 Task: Select format cells if the date is.
Action: Mouse moved to (198, 133)
Screenshot: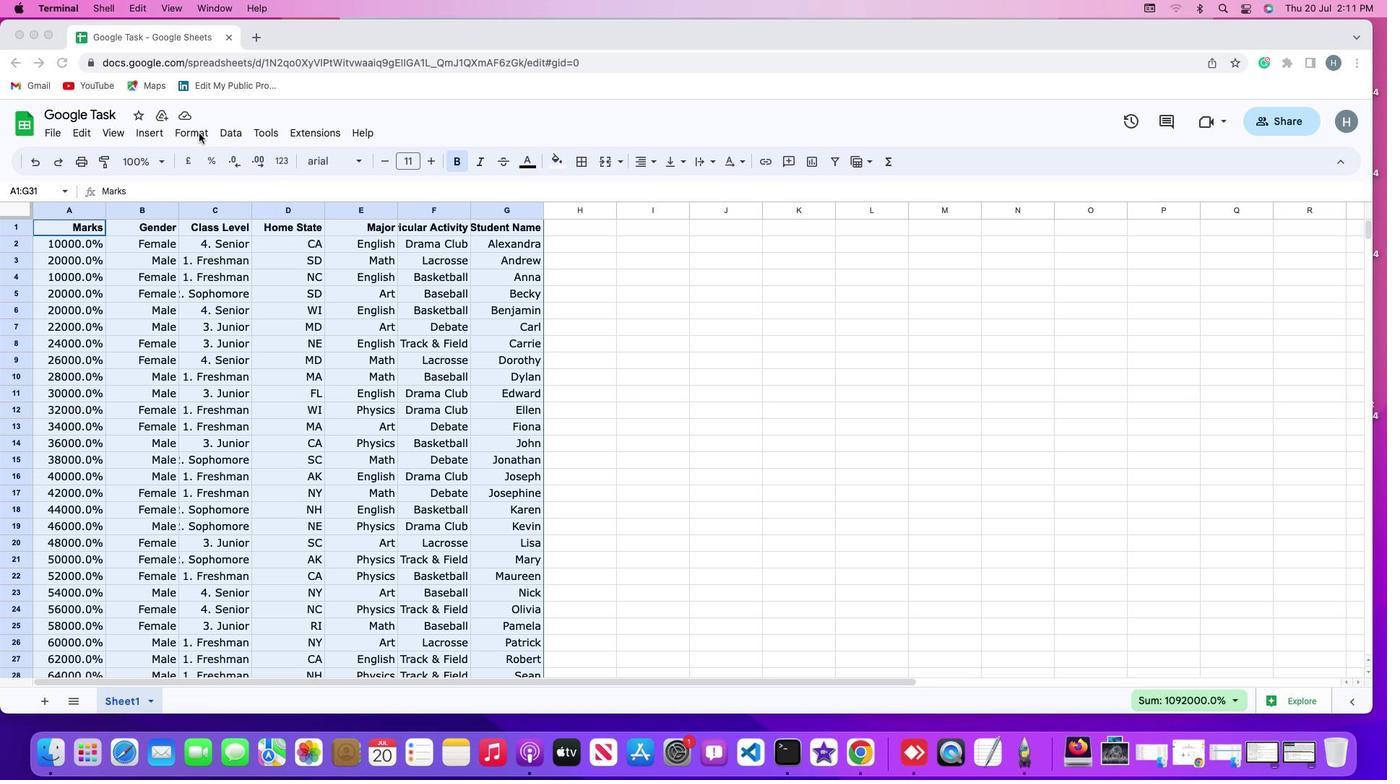 
Action: Mouse pressed left at (198, 133)
Screenshot: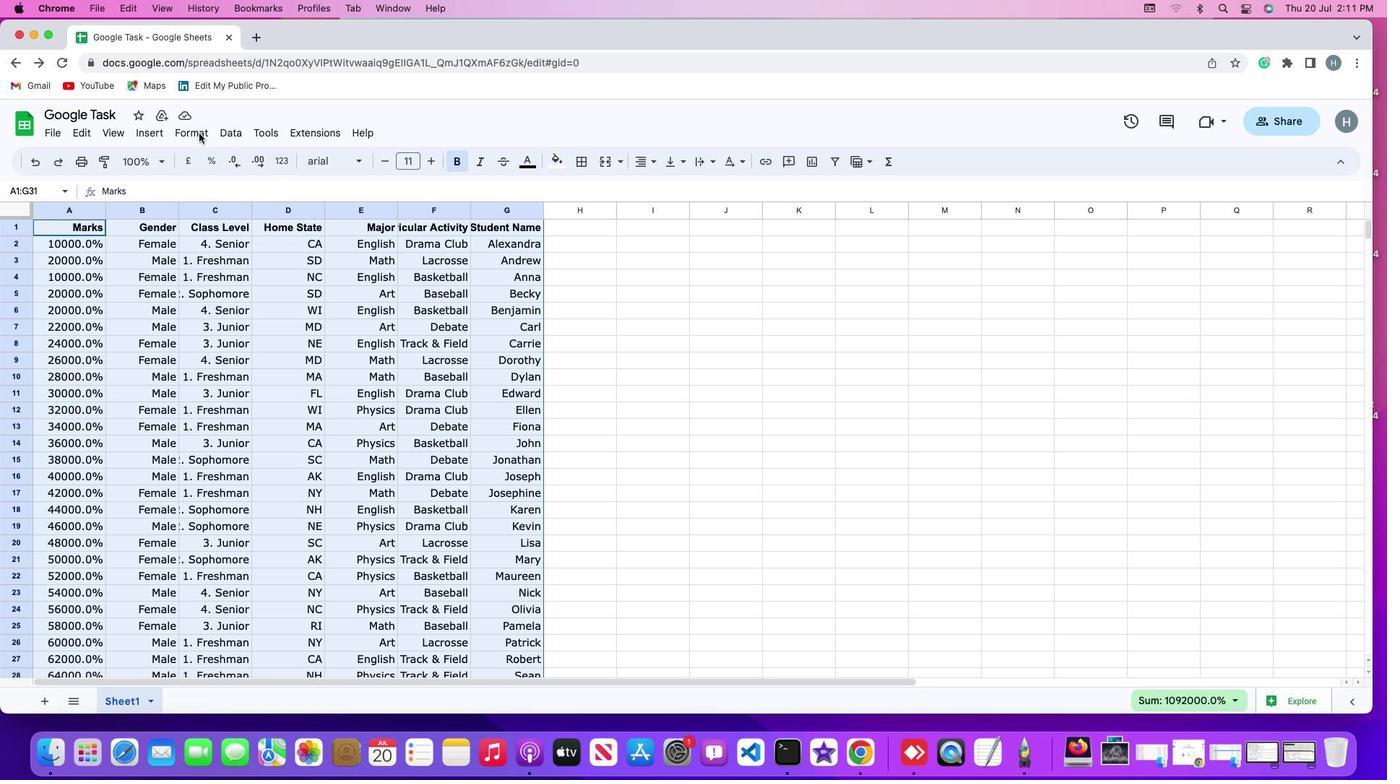
Action: Mouse moved to (192, 130)
Screenshot: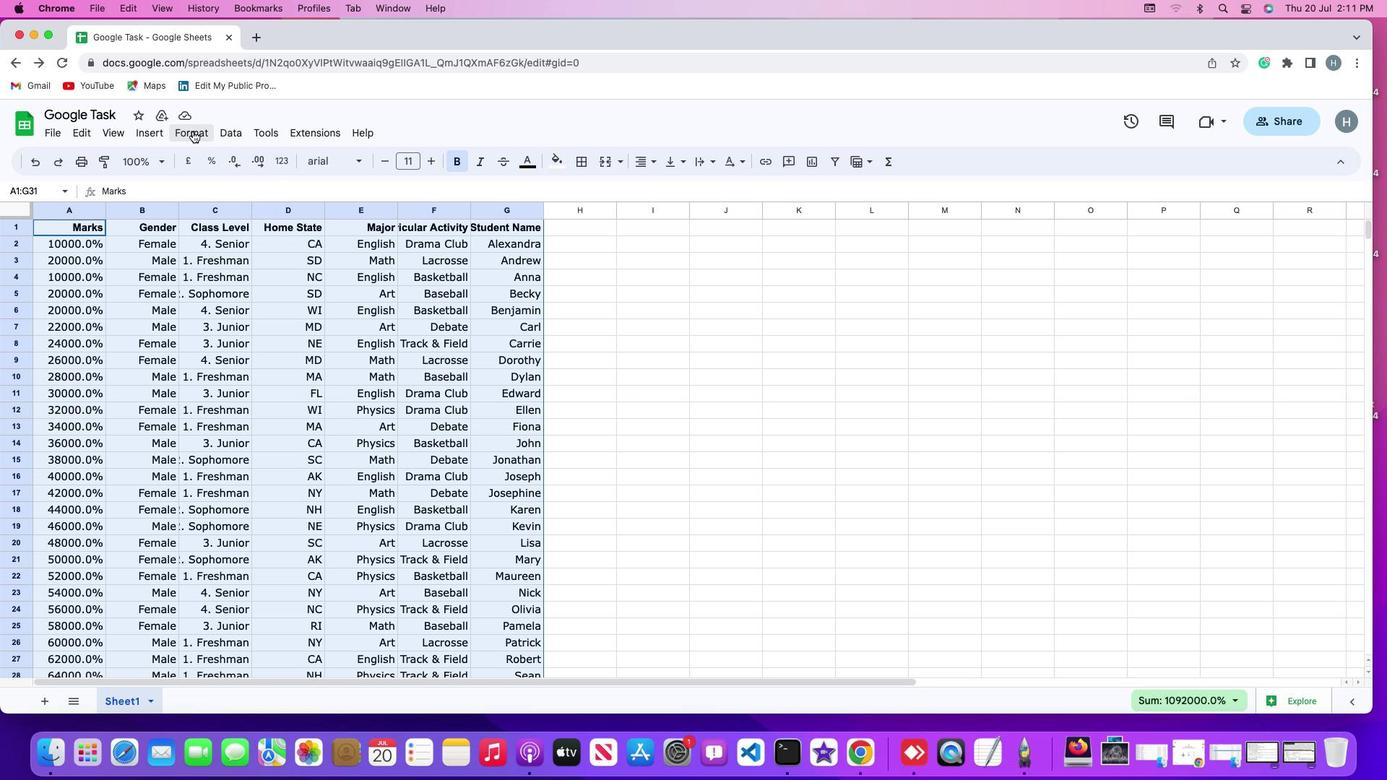
Action: Mouse pressed left at (192, 130)
Screenshot: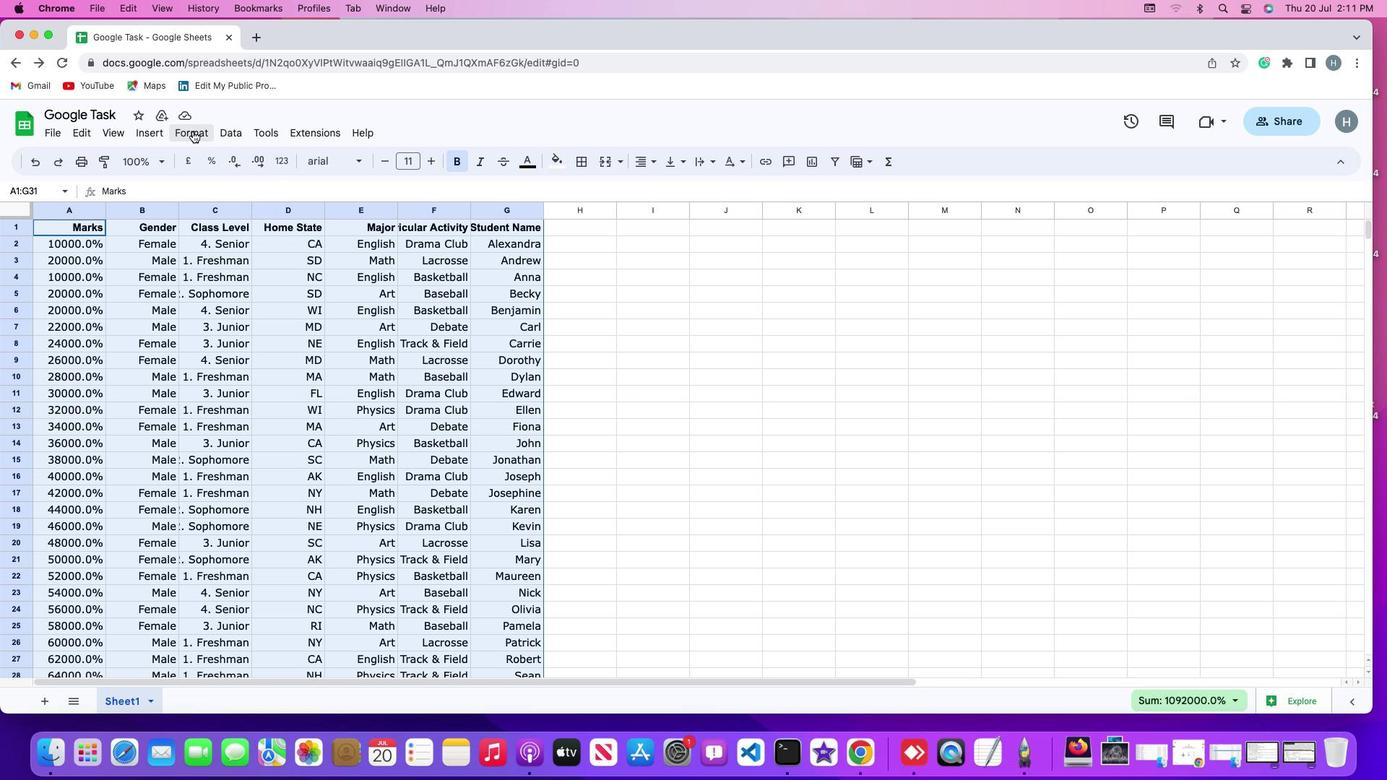 
Action: Mouse moved to (206, 383)
Screenshot: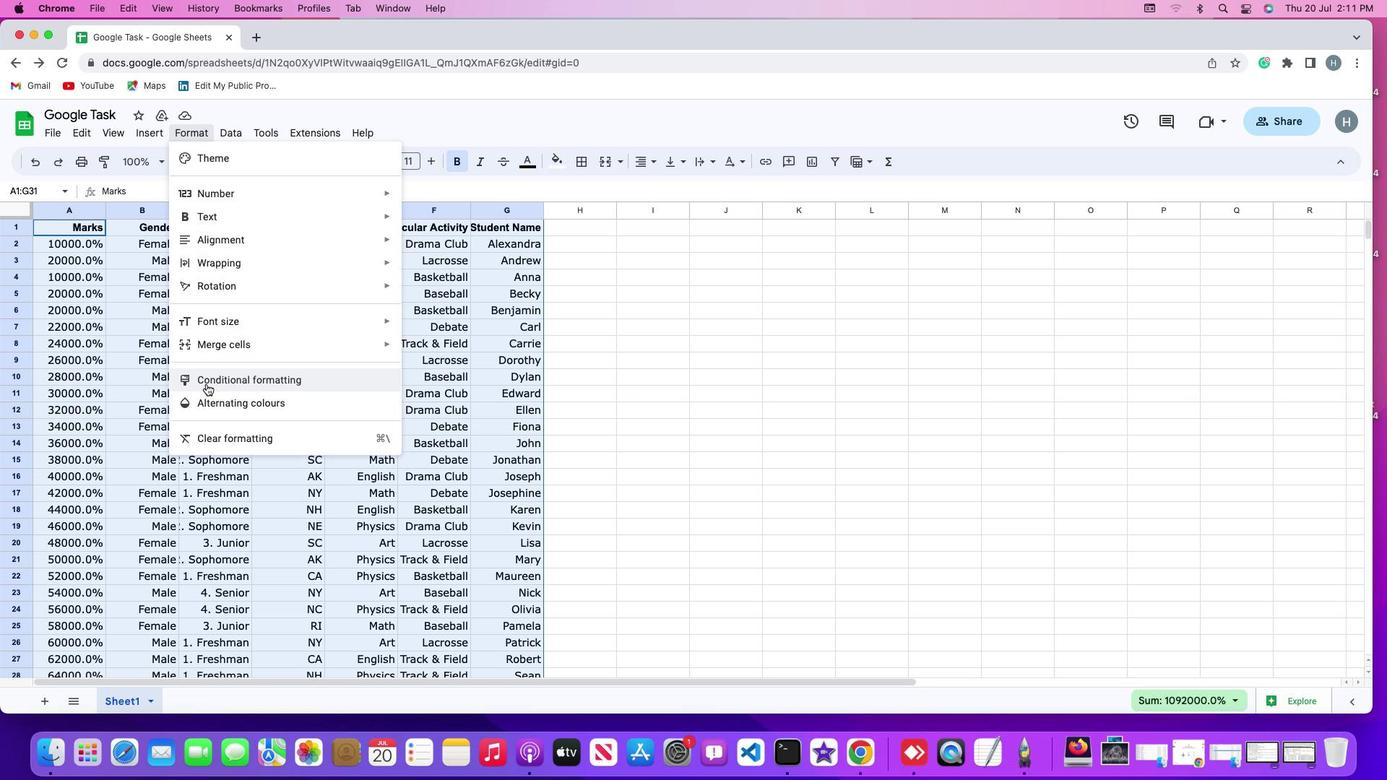 
Action: Mouse pressed left at (206, 383)
Screenshot: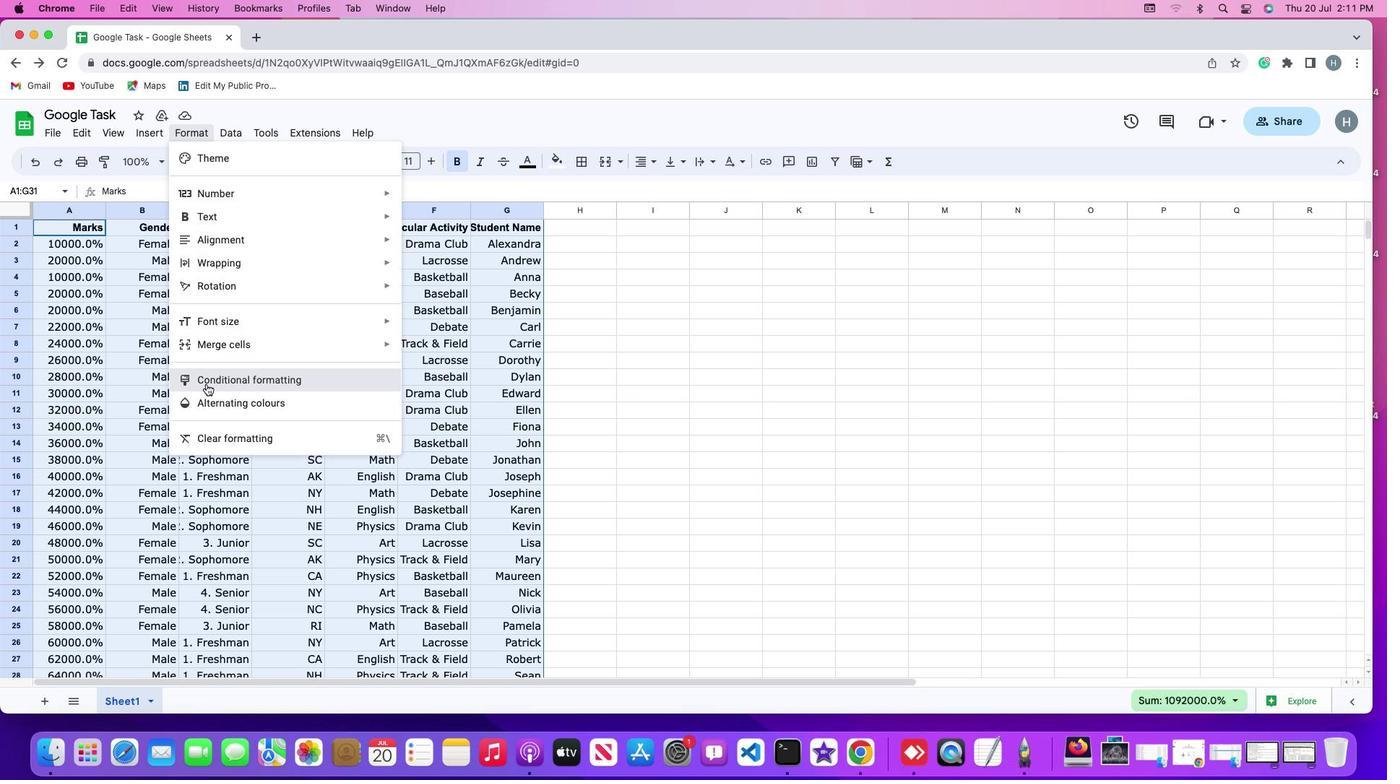 
Action: Mouse moved to (1340, 359)
Screenshot: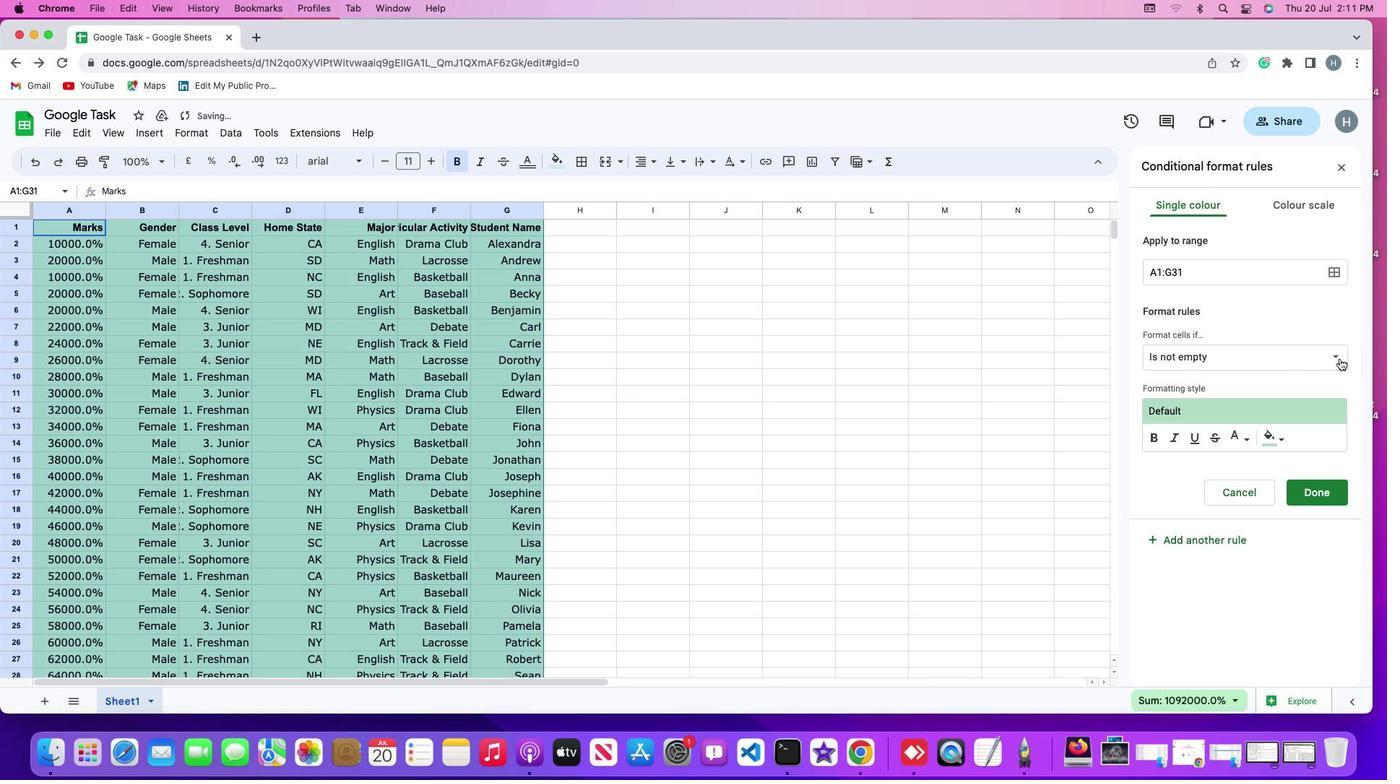 
Action: Mouse pressed left at (1340, 359)
Screenshot: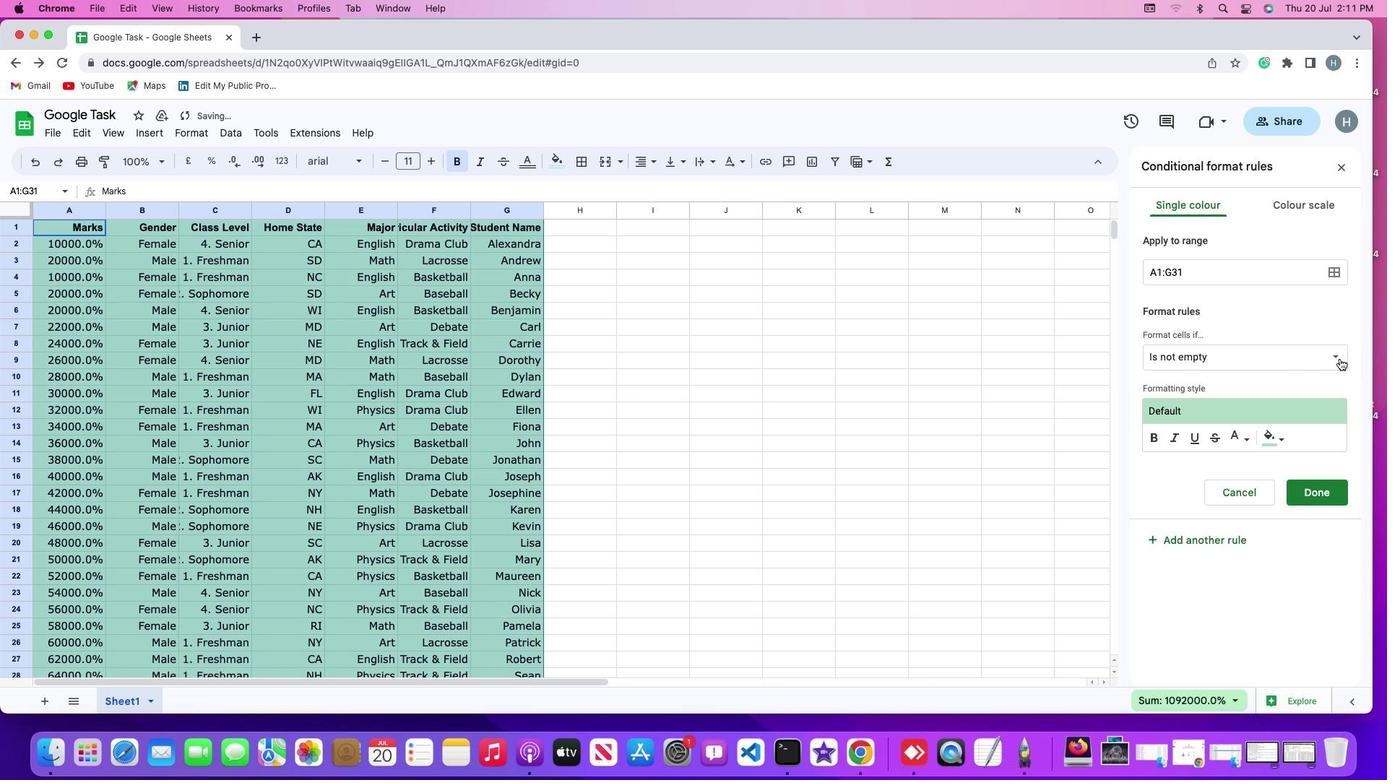 
Action: Mouse moved to (1199, 508)
Screenshot: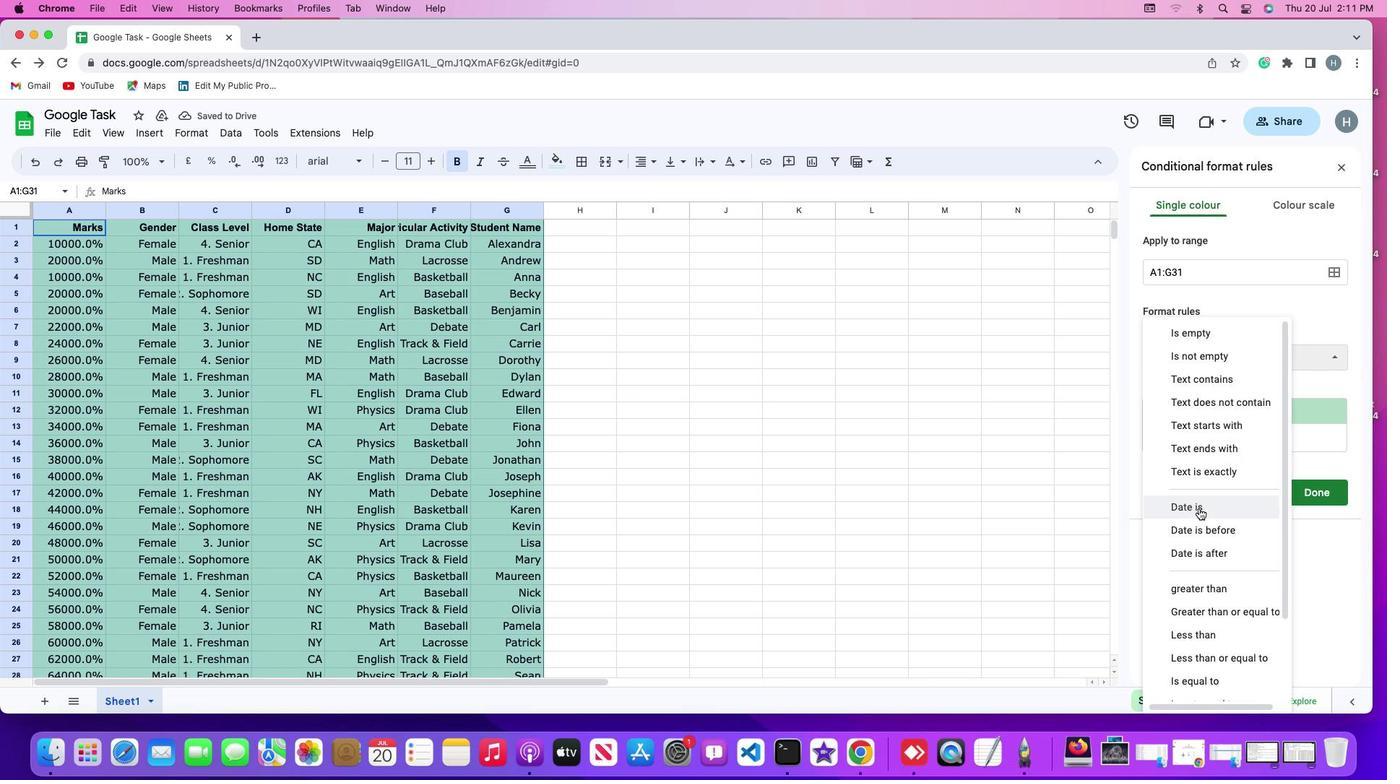 
Action: Mouse pressed left at (1199, 508)
Screenshot: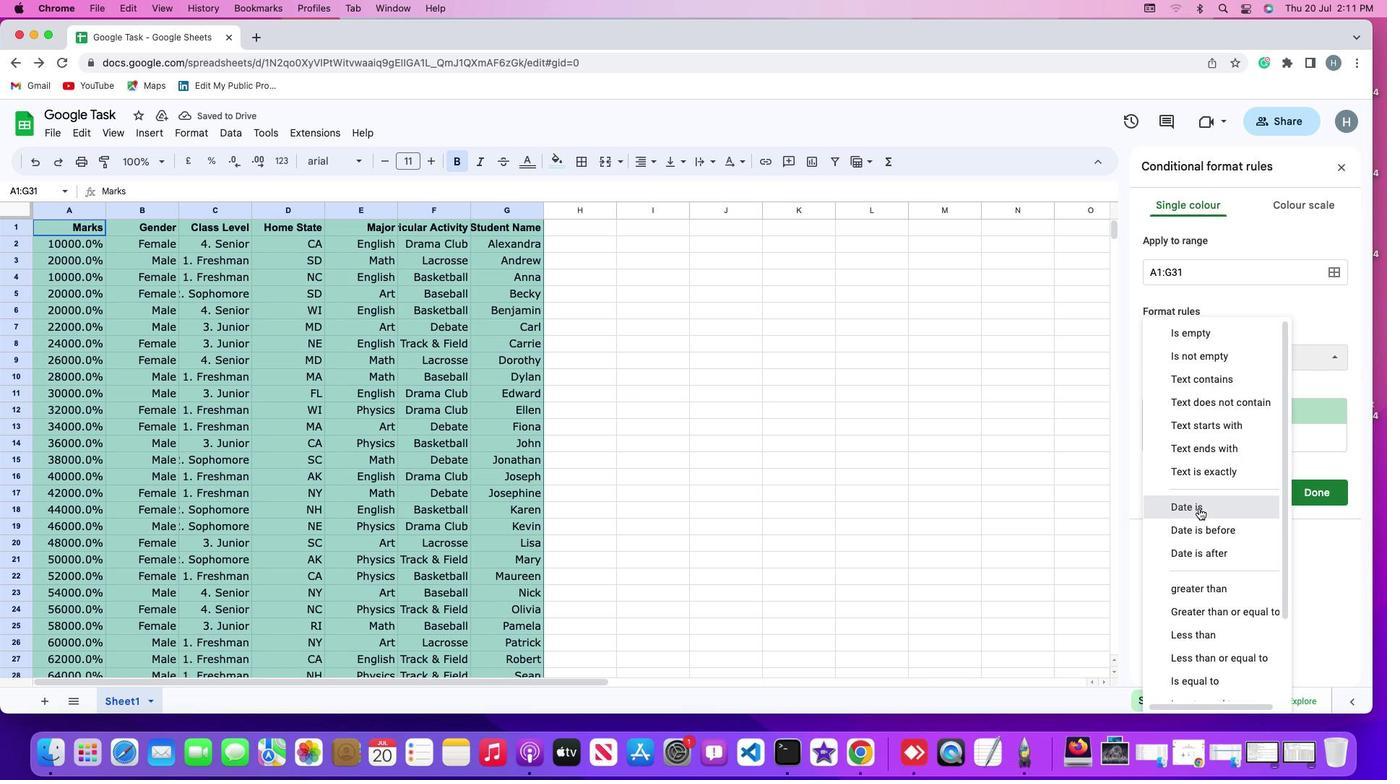 
Action: Mouse moved to (1023, 486)
Screenshot: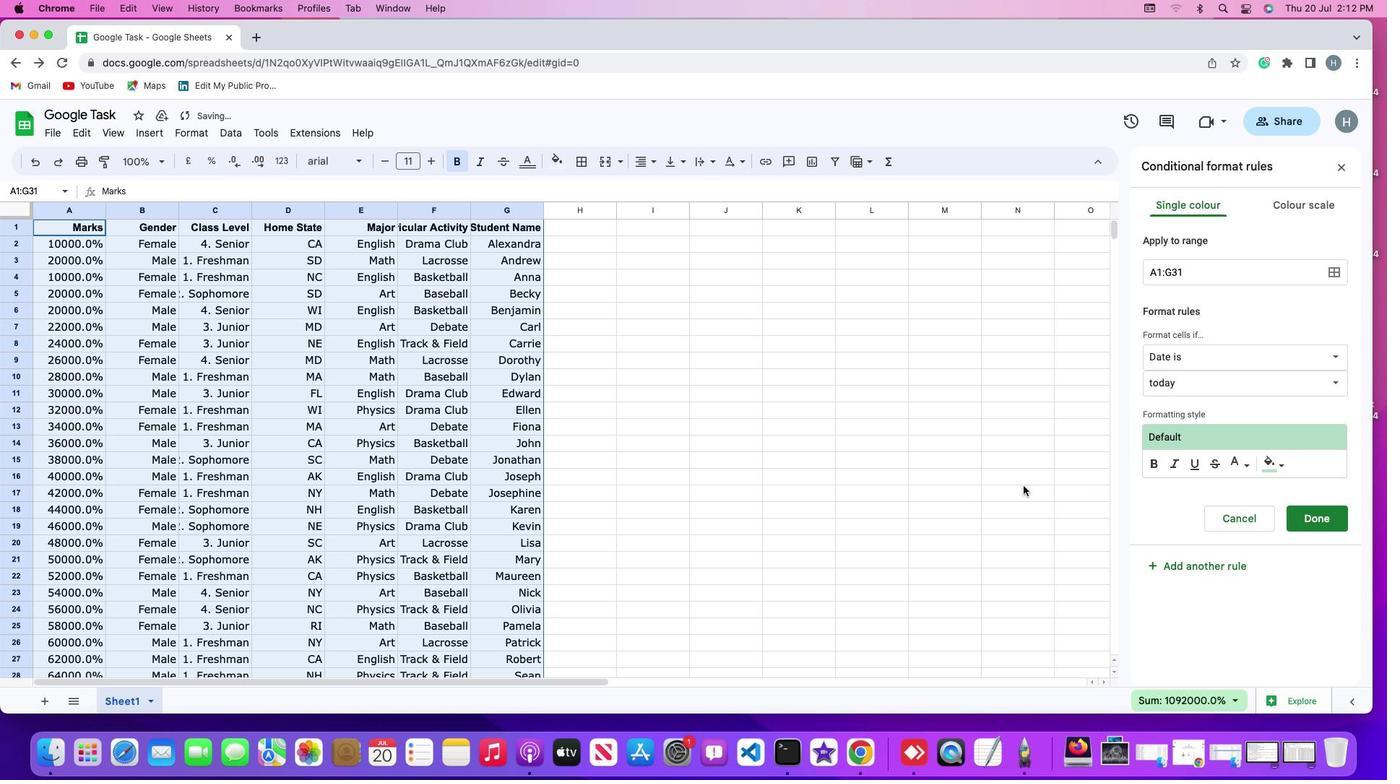 
